 Task: Search for "Problem with your order".
Action: Mouse moved to (29, 70)
Screenshot: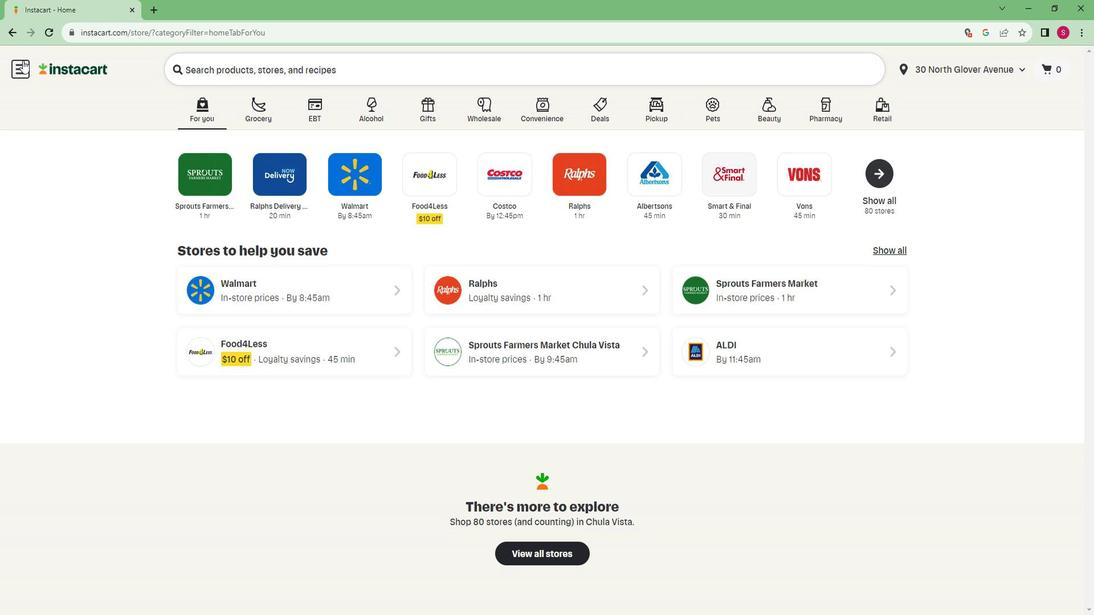 
Action: Mouse pressed left at (29, 70)
Screenshot: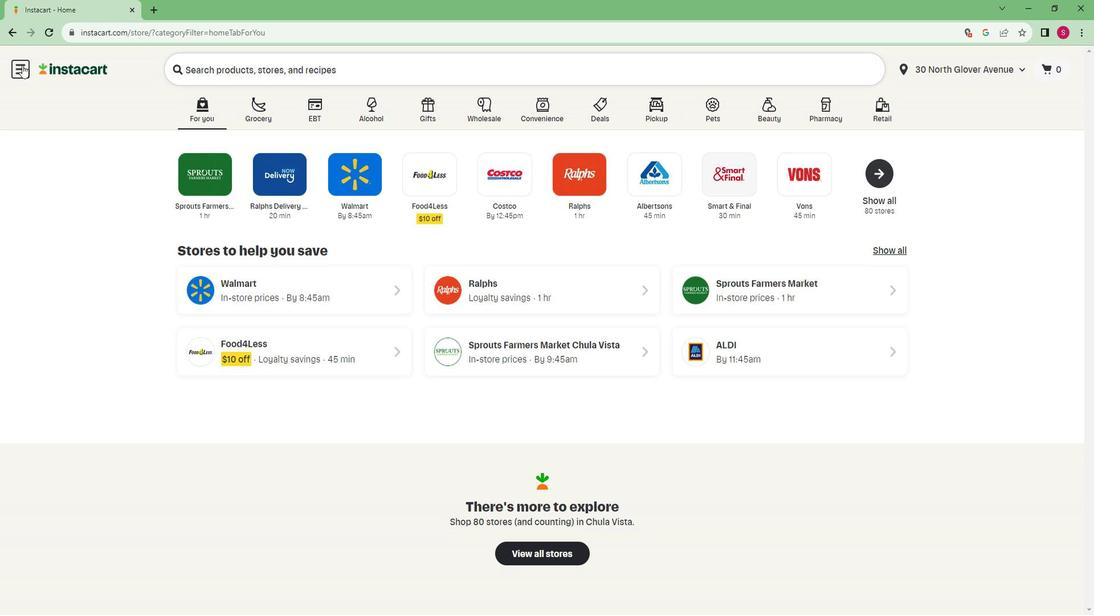 
Action: Mouse moved to (58, 426)
Screenshot: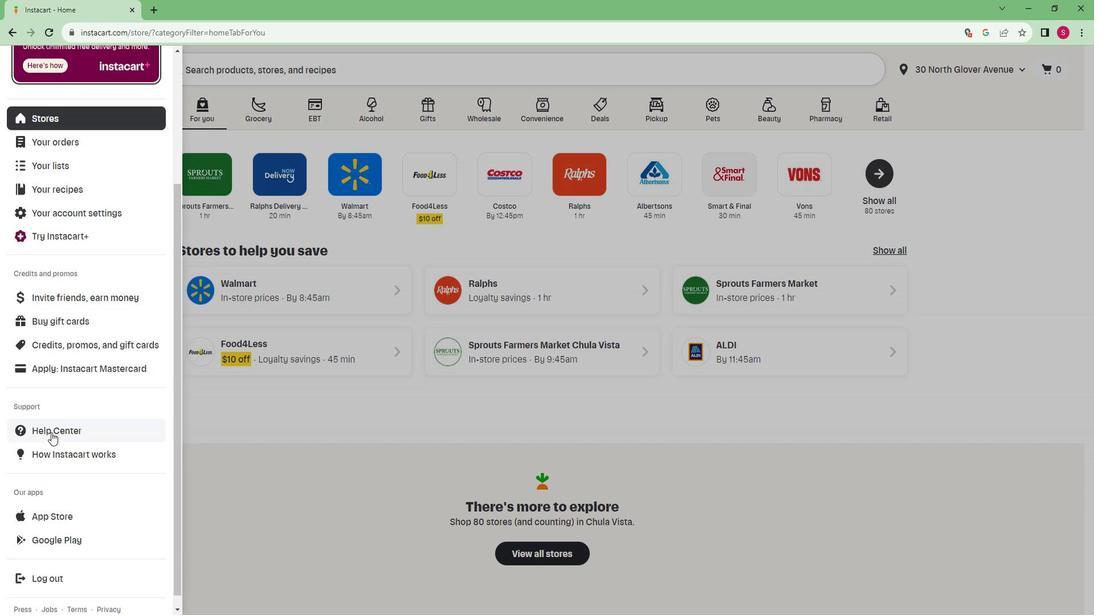 
Action: Mouse pressed left at (58, 426)
Screenshot: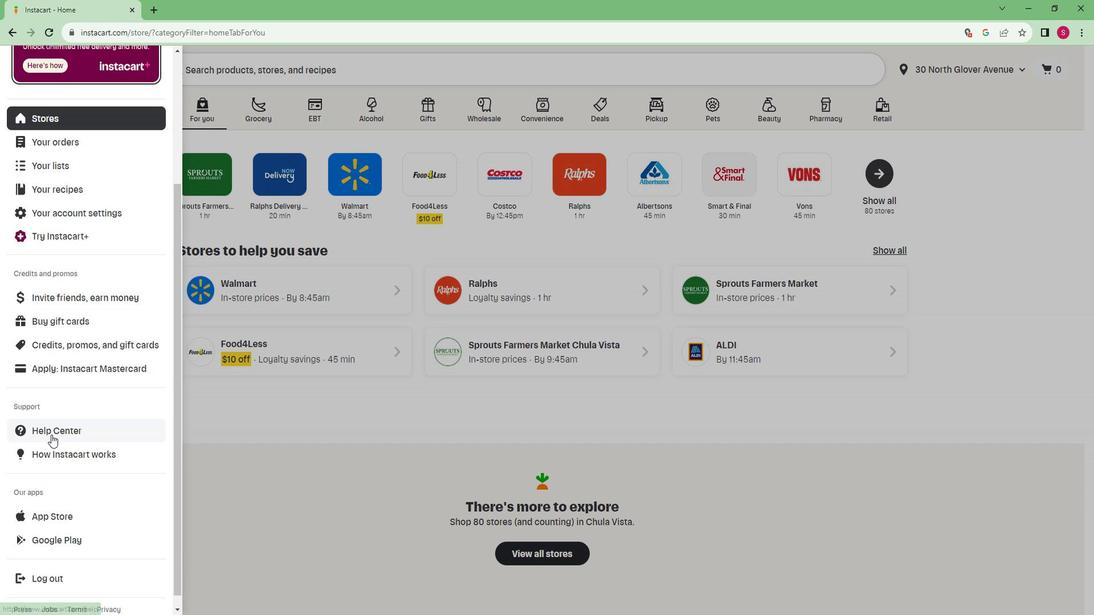 
Action: Mouse moved to (311, 157)
Screenshot: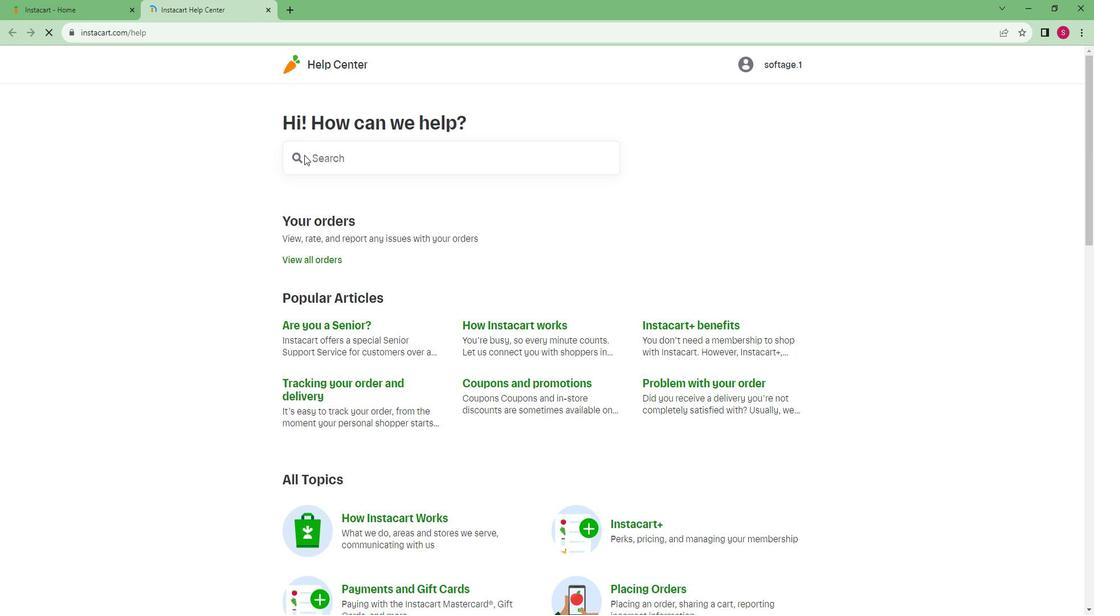 
Action: Mouse pressed left at (311, 157)
Screenshot: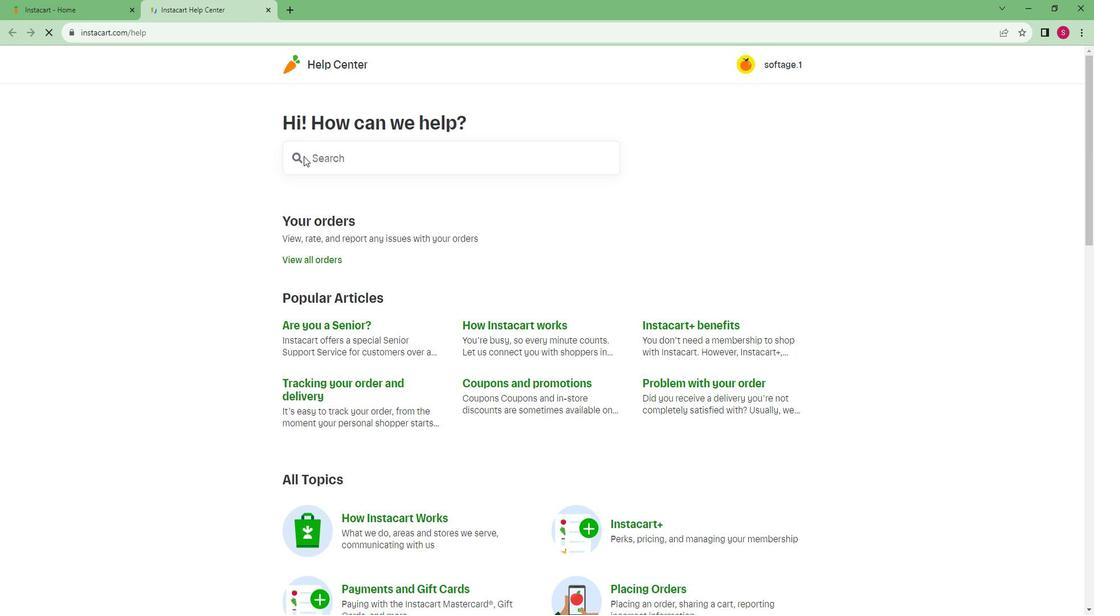 
Action: Mouse moved to (315, 157)
Screenshot: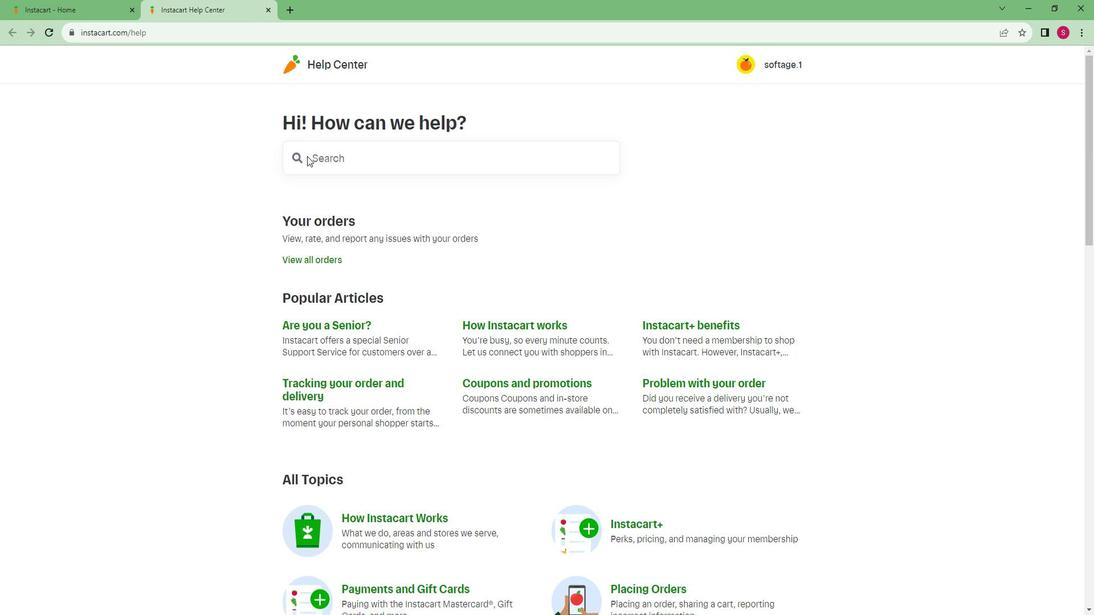 
Action: Mouse pressed left at (315, 157)
Screenshot: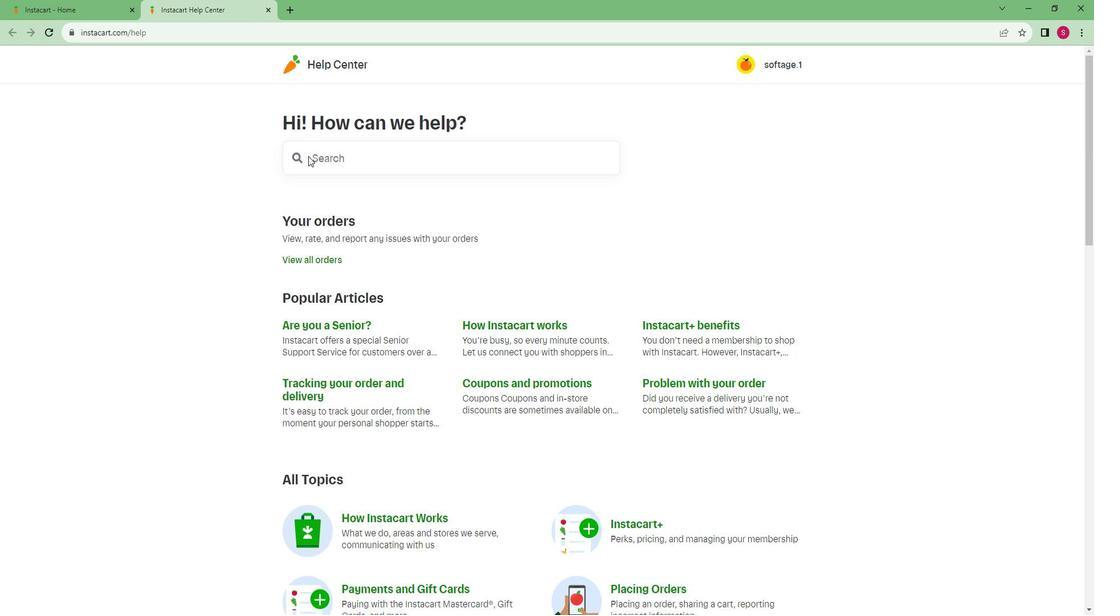 
Action: Mouse moved to (319, 157)
Screenshot: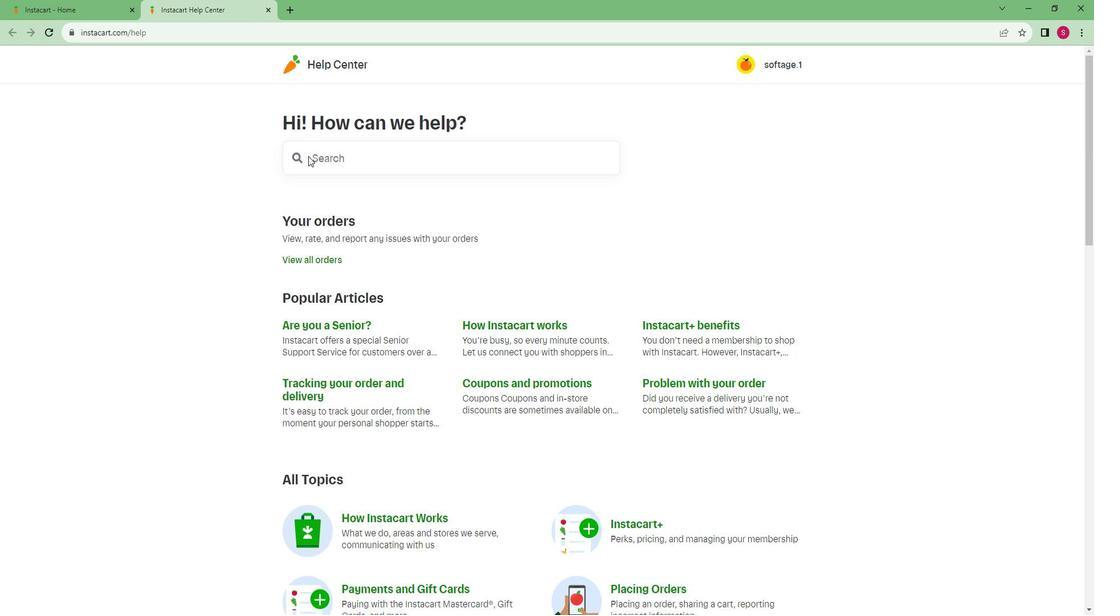 
Action: Mouse pressed left at (319, 157)
Screenshot: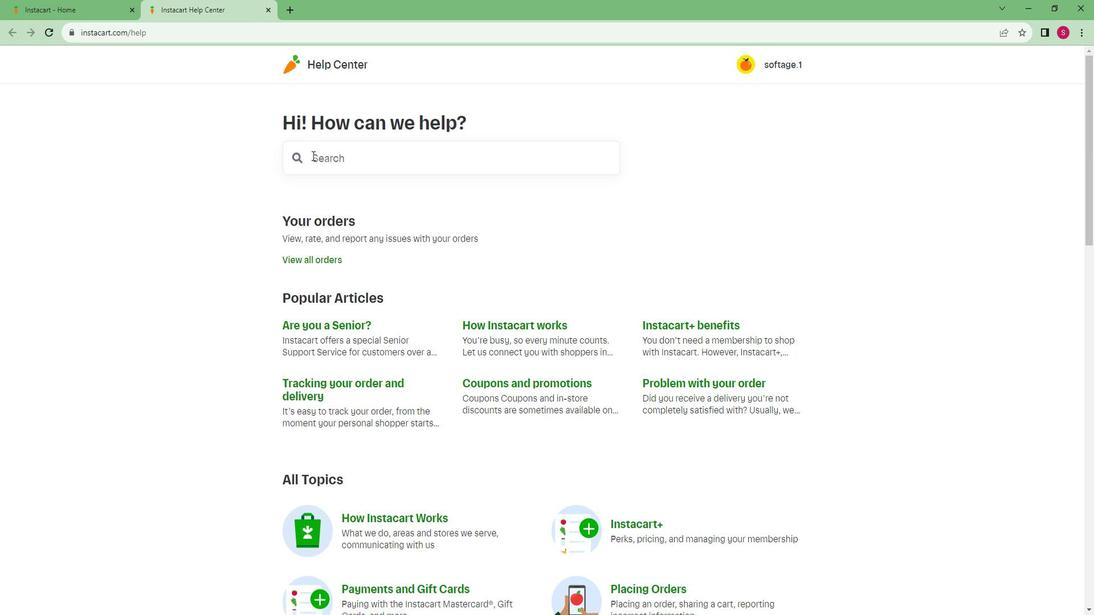 
Action: Mouse moved to (320, 157)
Screenshot: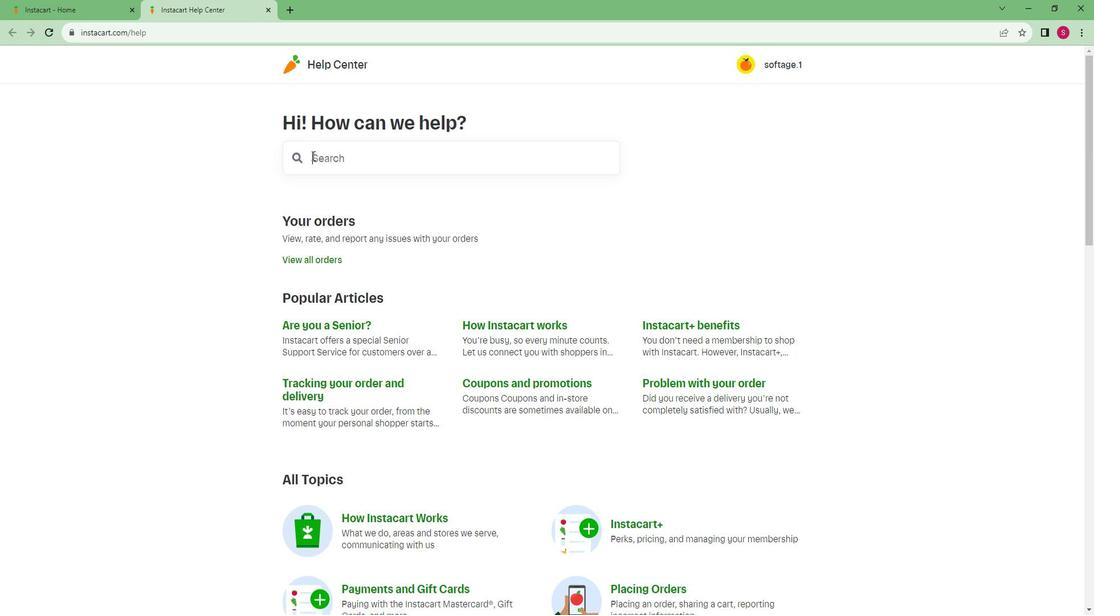 
Action: Key pressed problem<Key.space>with<Key.space>your<Key.space>order<Key.enter>
Screenshot: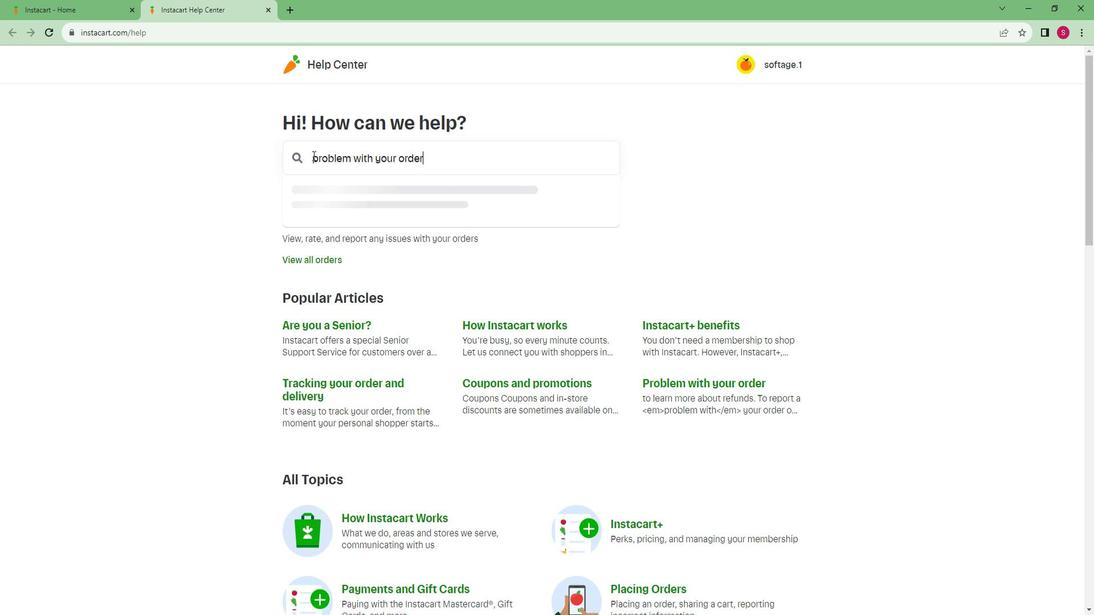 
Action: Mouse moved to (273, 208)
Screenshot: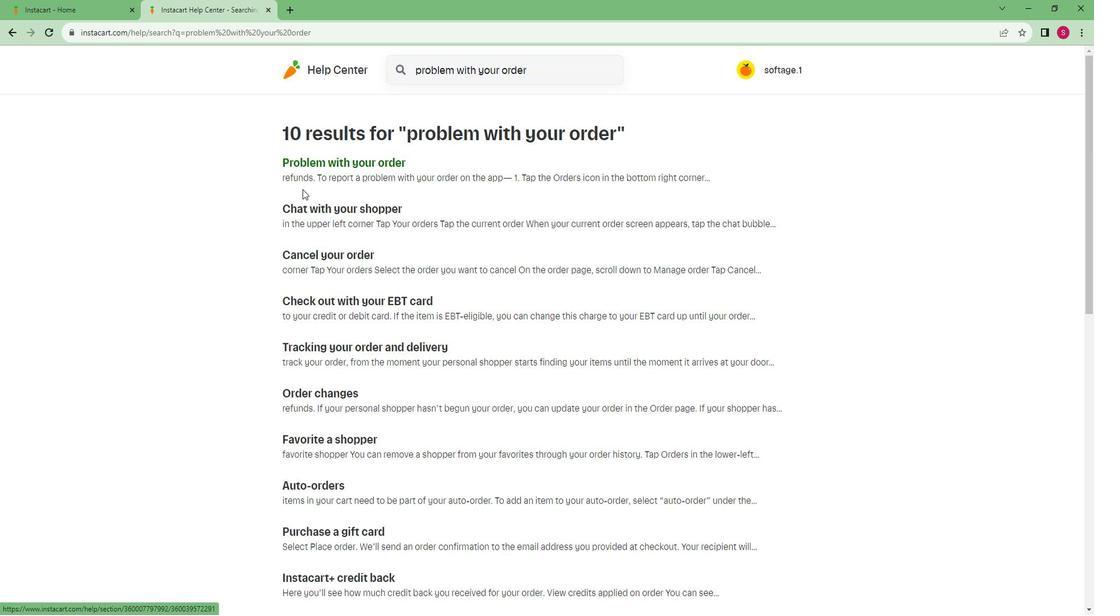 
